 Task: Calculate the distance between Seattle and Museum of Flight.
Action: Key pressed tle
Screenshot: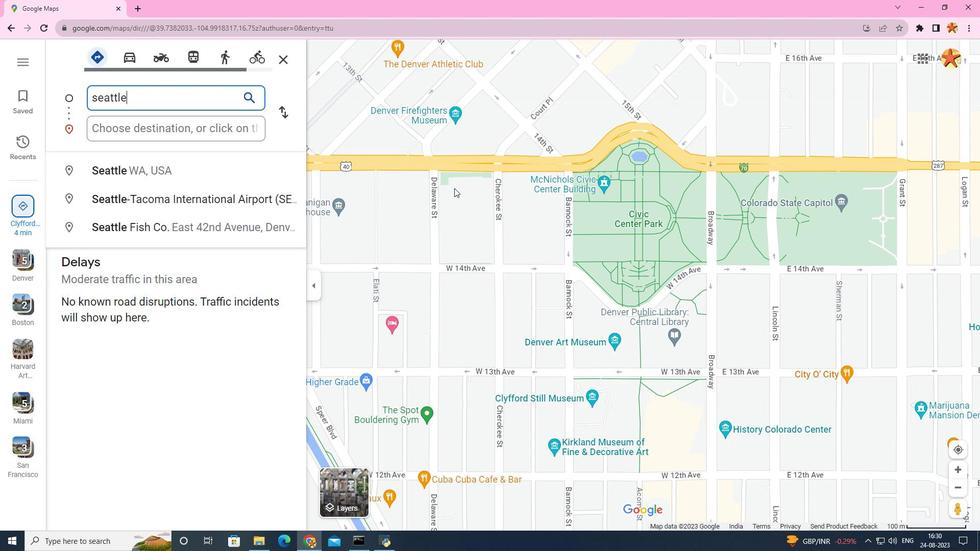 
Action: Mouse moved to (190, 170)
Screenshot: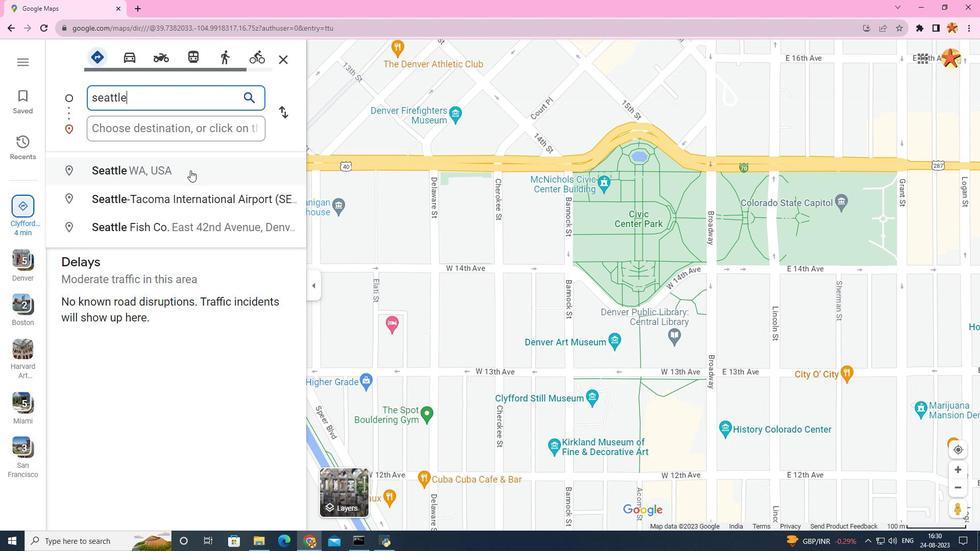 
Action: Mouse pressed left at (190, 170)
Screenshot: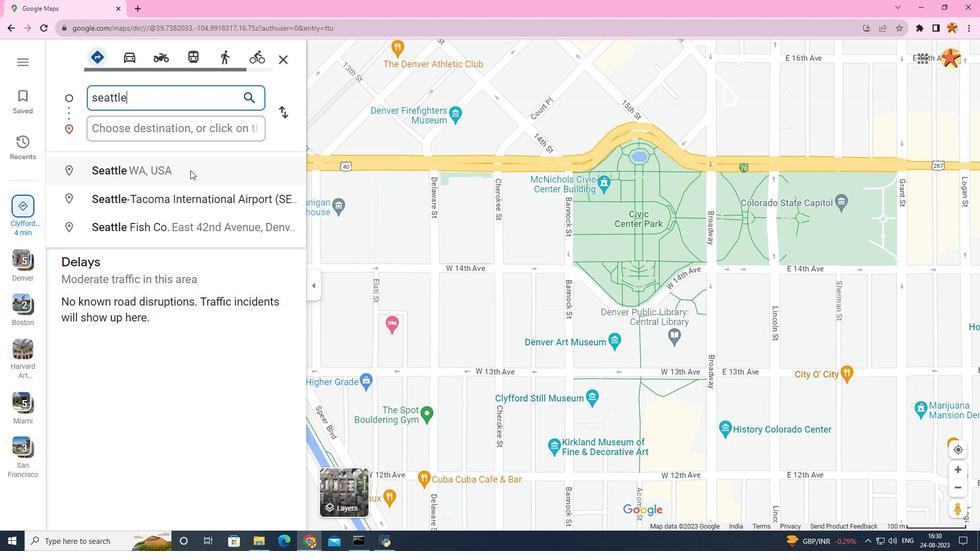 
Action: Mouse moved to (126, 122)
Screenshot: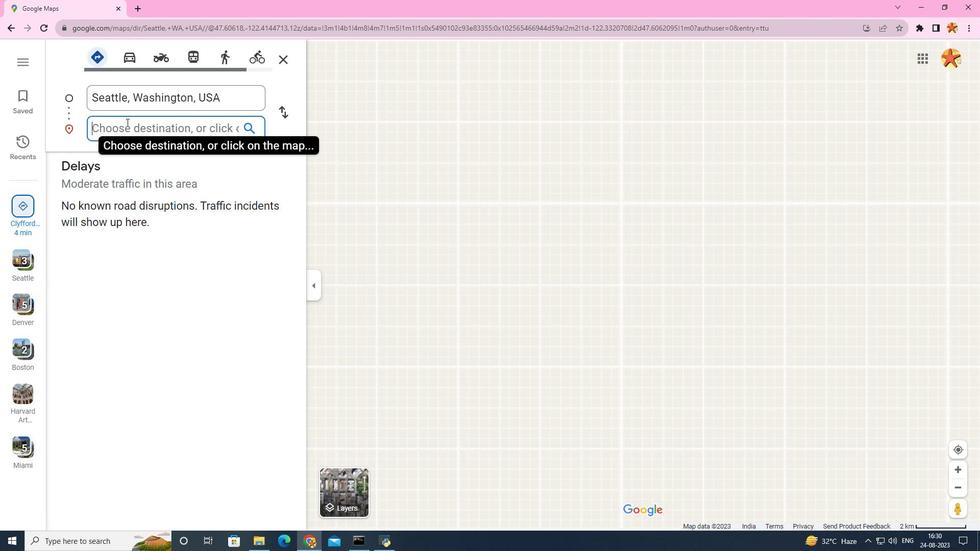 
Action: Mouse pressed left at (126, 122)
Screenshot: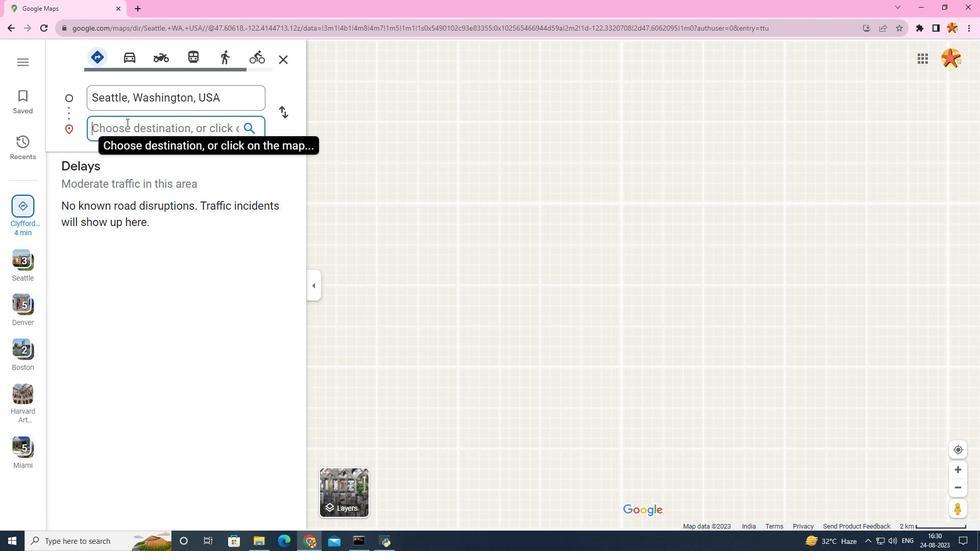 
Action: Mouse moved to (128, 121)
Screenshot: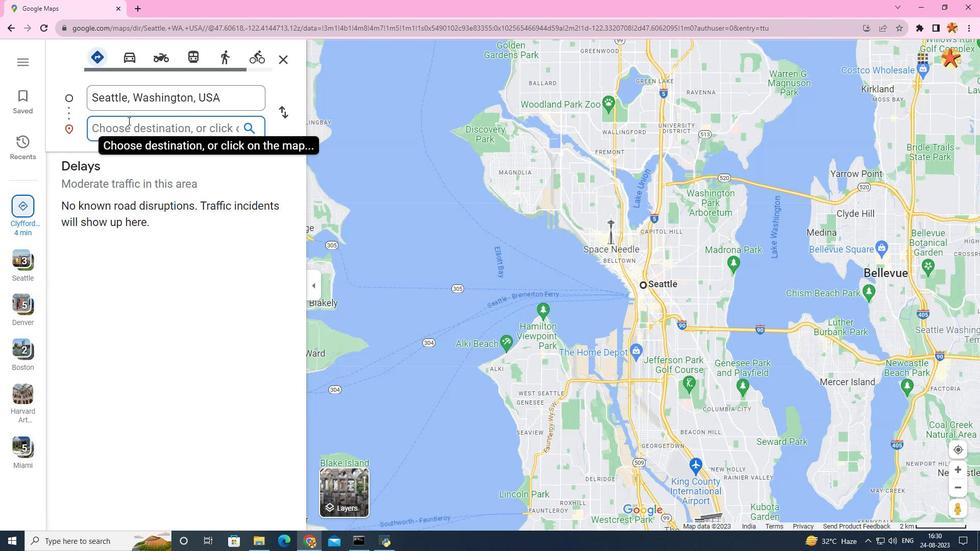 
Action: Key pressed mus
Screenshot: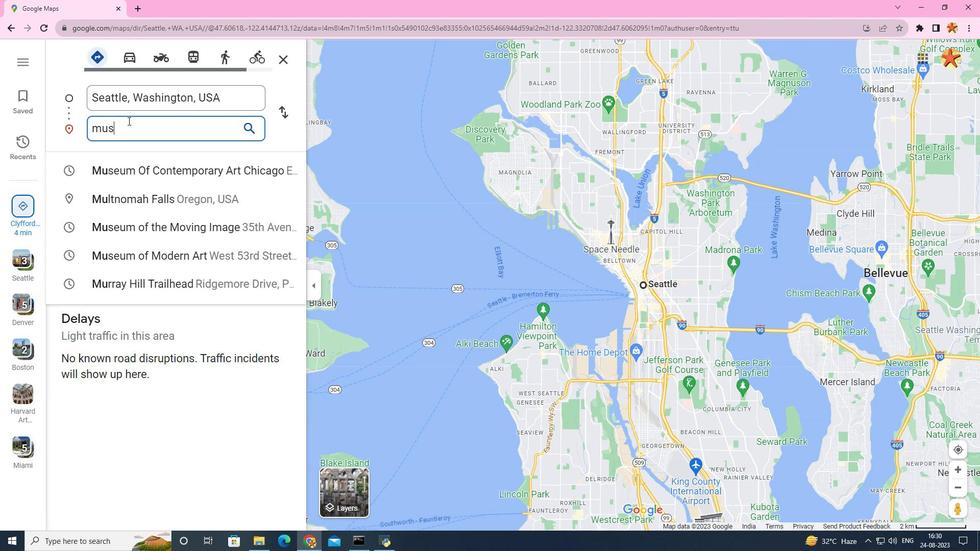 
Action: Mouse moved to (128, 120)
Screenshot: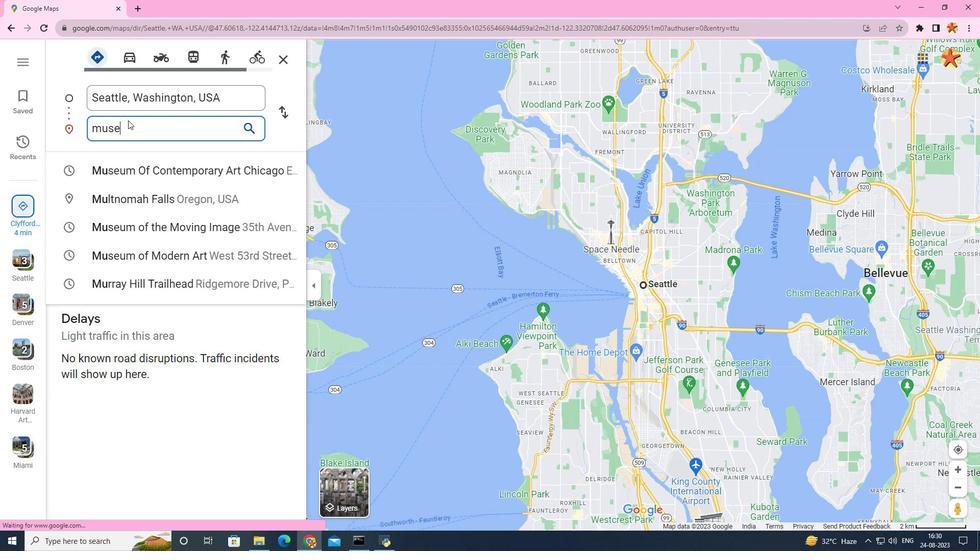 
Action: Key pressed eum<Key.space>of<Key.space>flight
Screenshot: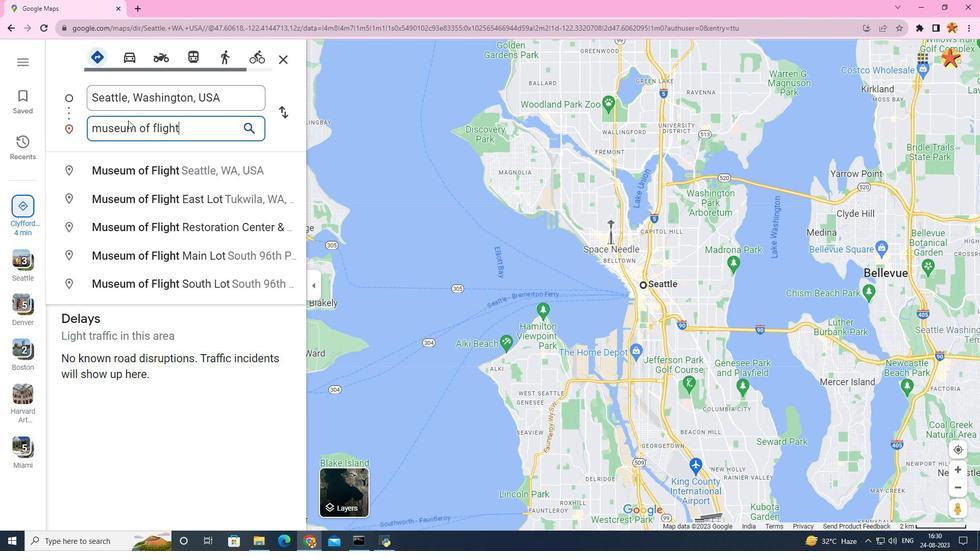 
Action: Mouse moved to (158, 171)
Screenshot: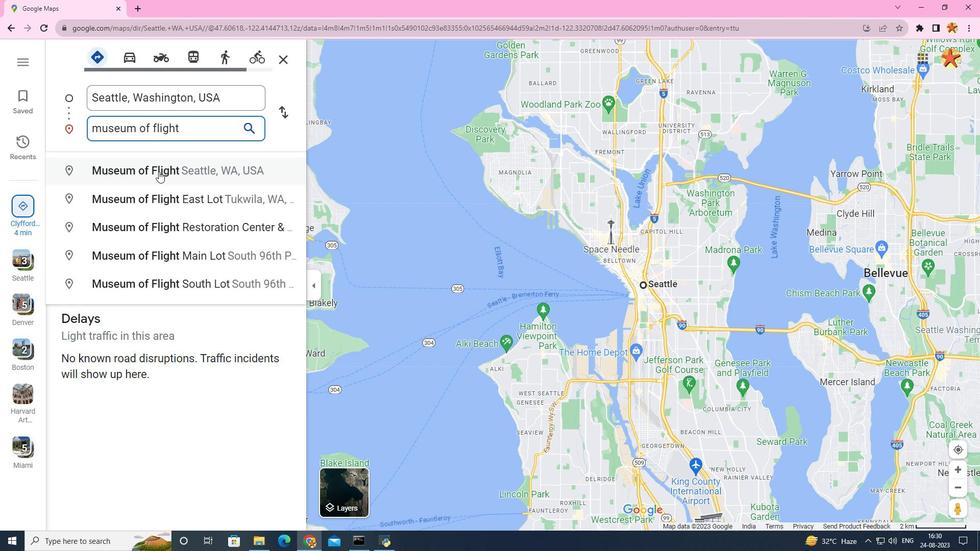 
Action: Mouse pressed left at (158, 171)
Screenshot: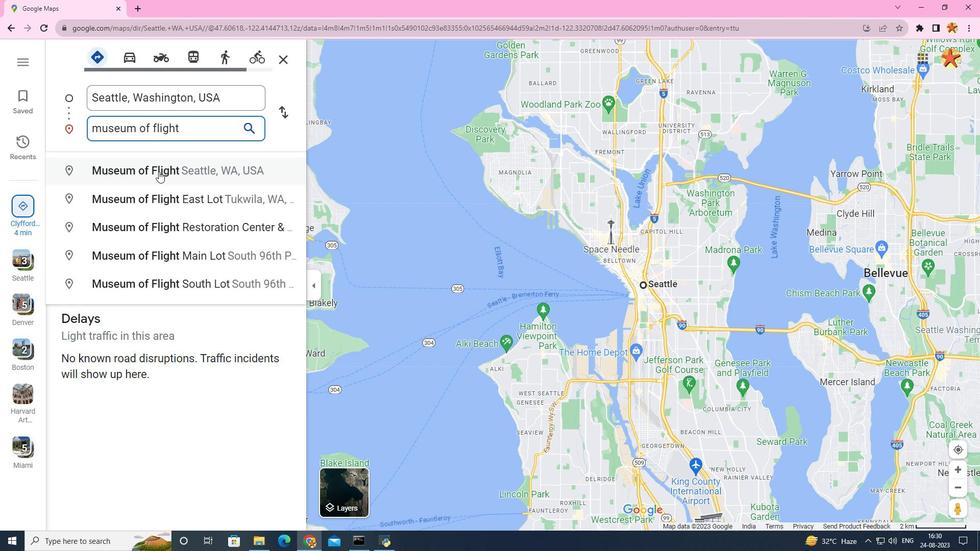 
Action: Mouse moved to (559, 496)
Screenshot: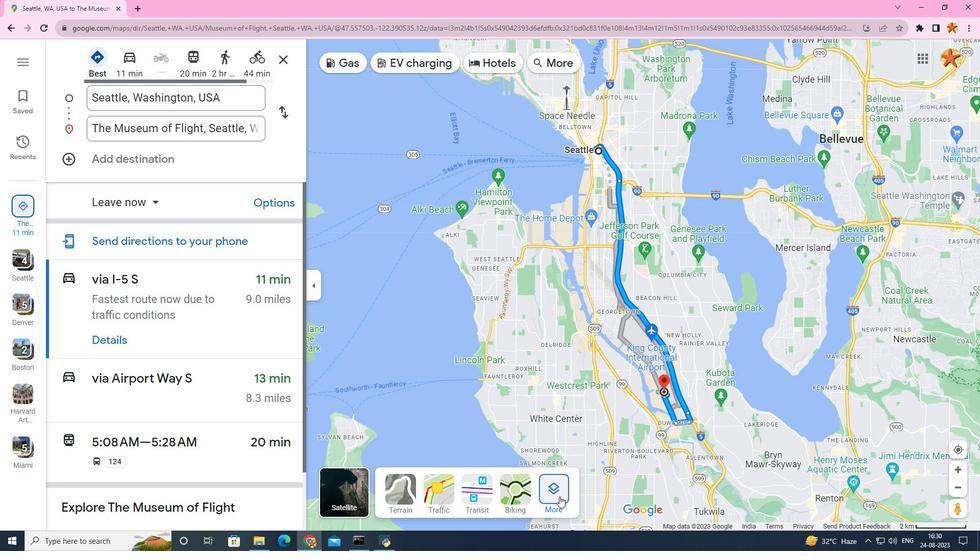
Action: Mouse pressed left at (559, 496)
Screenshot: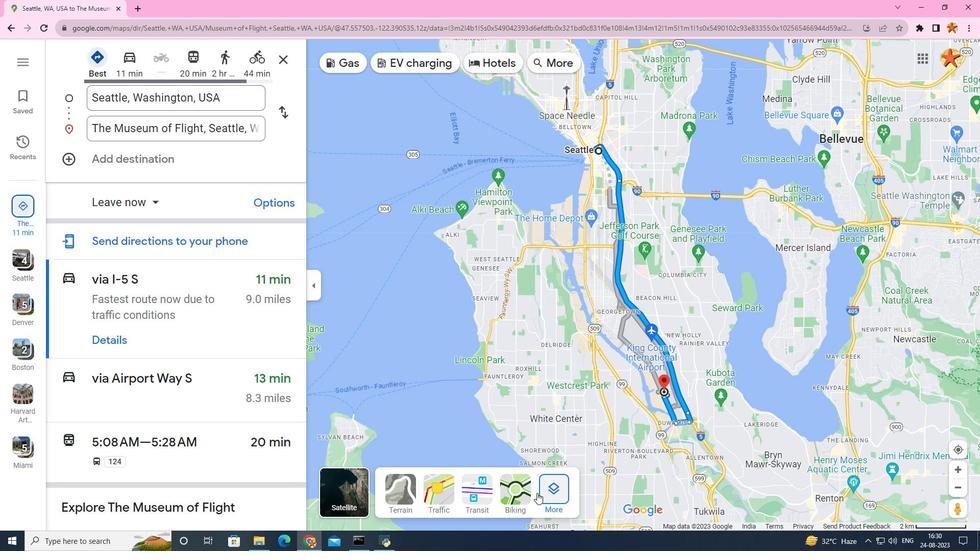 
Action: Mouse moved to (436, 384)
Screenshot: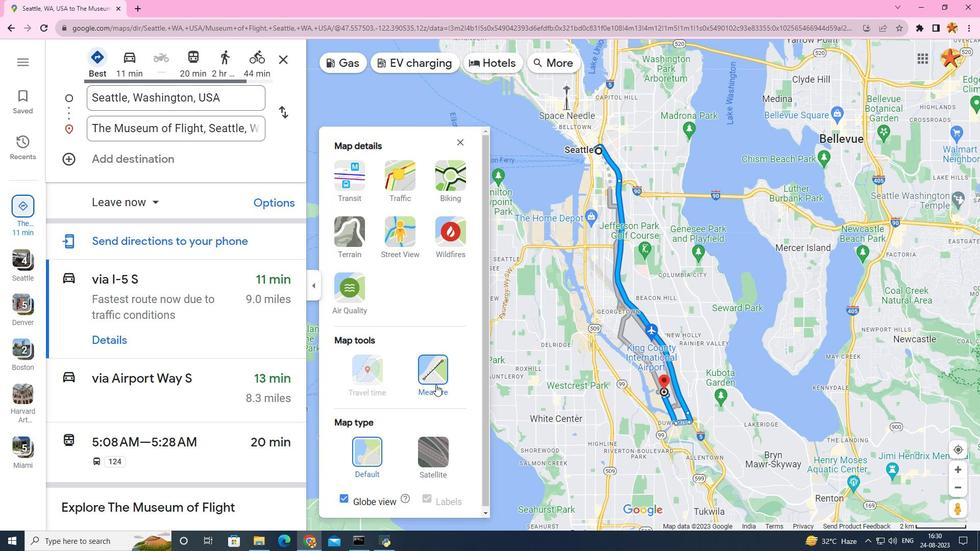 
Action: Mouse pressed left at (436, 384)
Screenshot: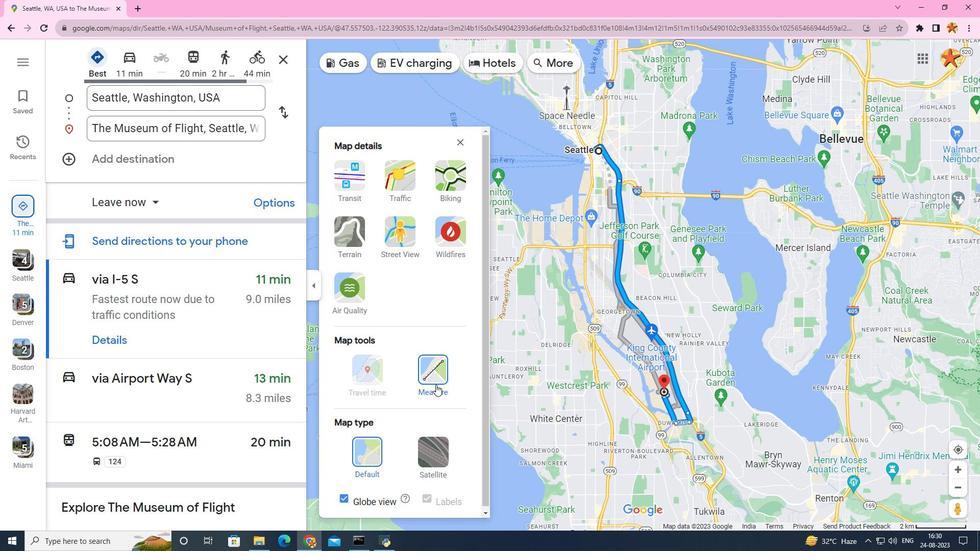 
Action: Mouse moved to (598, 149)
Screenshot: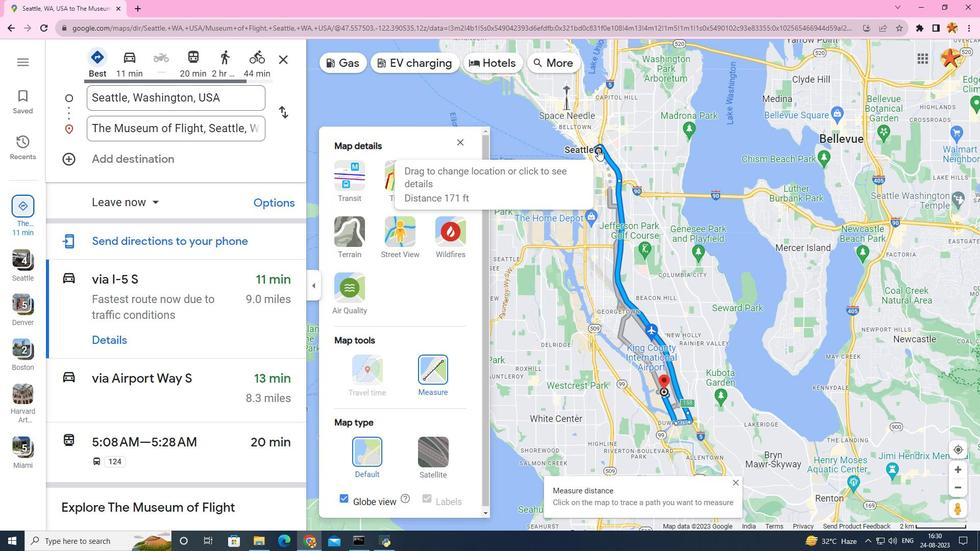 
Action: Mouse pressed left at (598, 149)
Screenshot: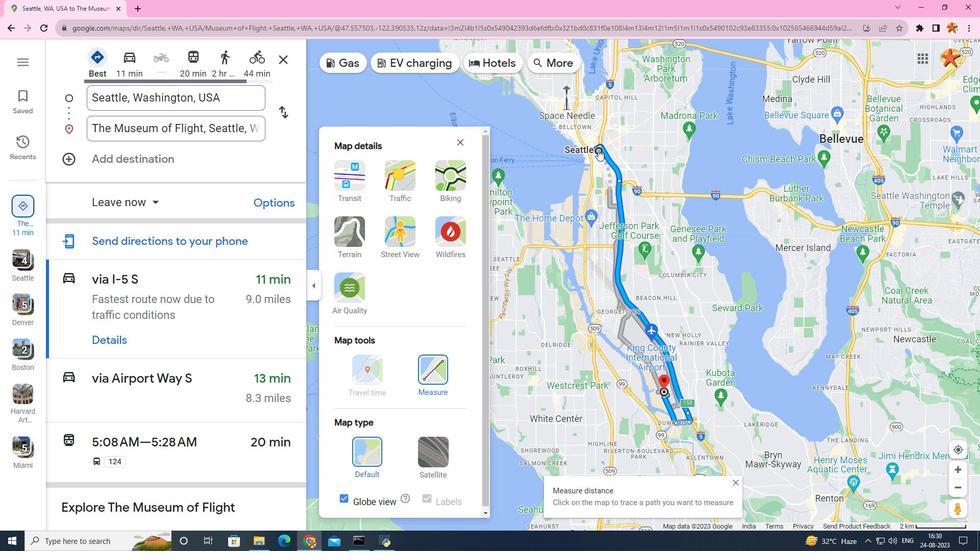 
Action: Mouse moved to (664, 389)
Screenshot: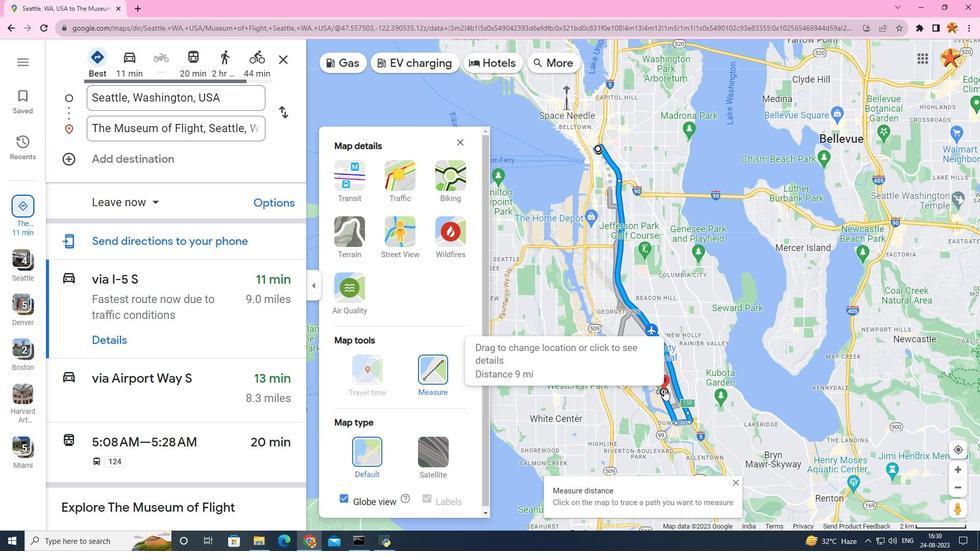 
Action: Mouse pressed left at (664, 389)
Screenshot: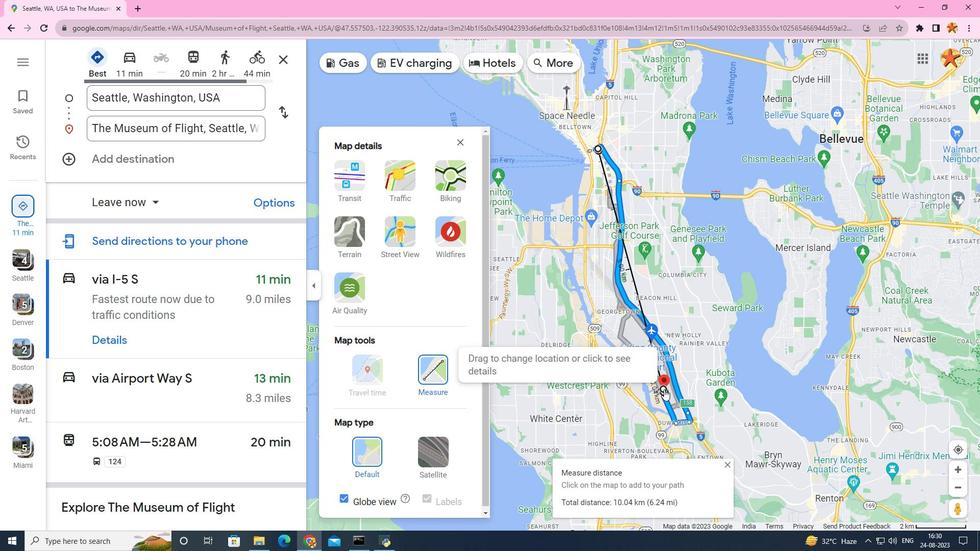 
Action: Mouse moved to (547, 316)
Screenshot: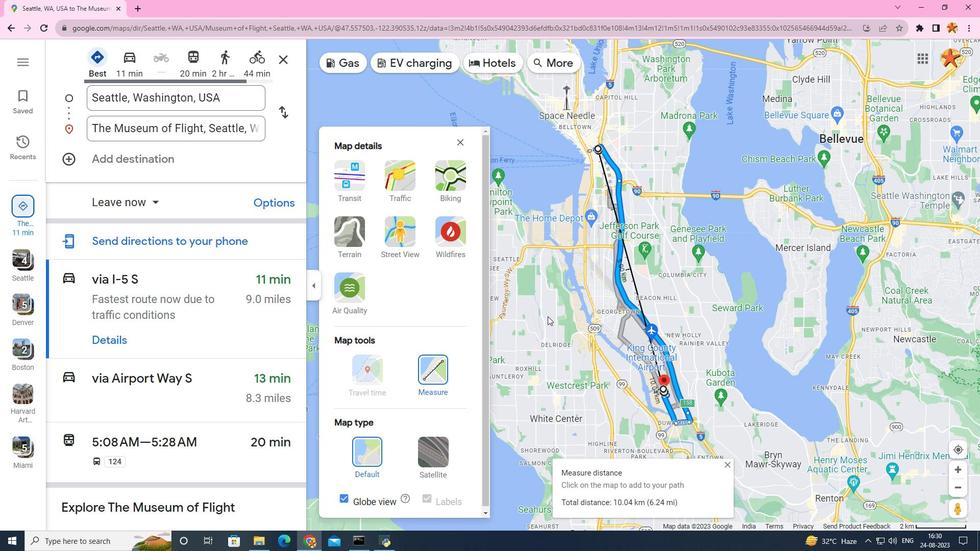 
